Task: In the Contact  Madison_Walker@Protonmail.com, schedule and save the meeting with title: 'Product Demo and Service Presentation', Select date: '14 August, 2023', select start time: 10:00:AM. Add location on call (718) 987-6565 with meeting description: For further discussion on products, kindly join the meeting.. Logged in from softage.6@softage.net
Action: Mouse moved to (116, 81)
Screenshot: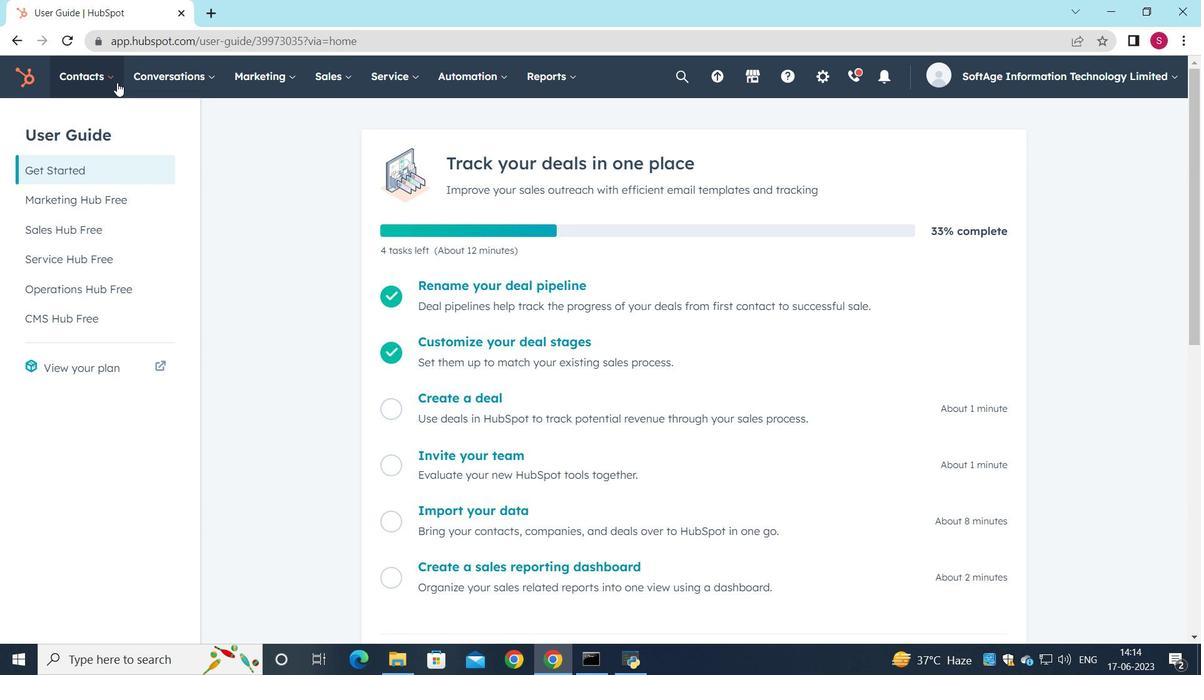 
Action: Mouse pressed left at (116, 81)
Screenshot: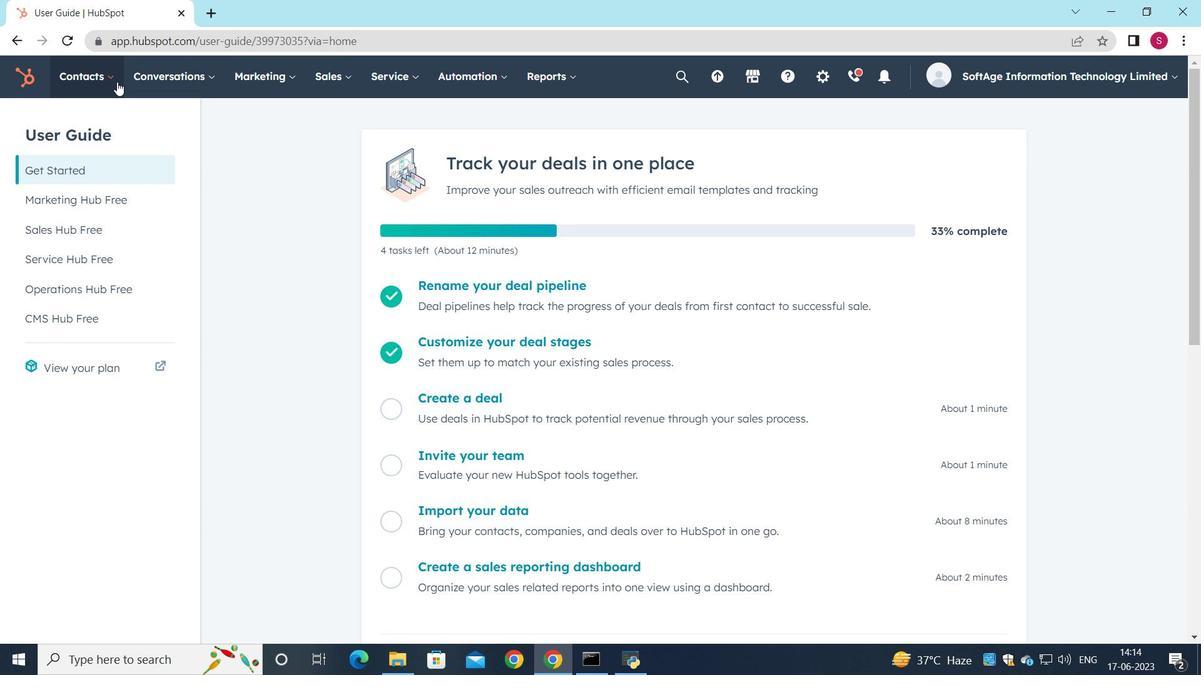 
Action: Mouse moved to (122, 131)
Screenshot: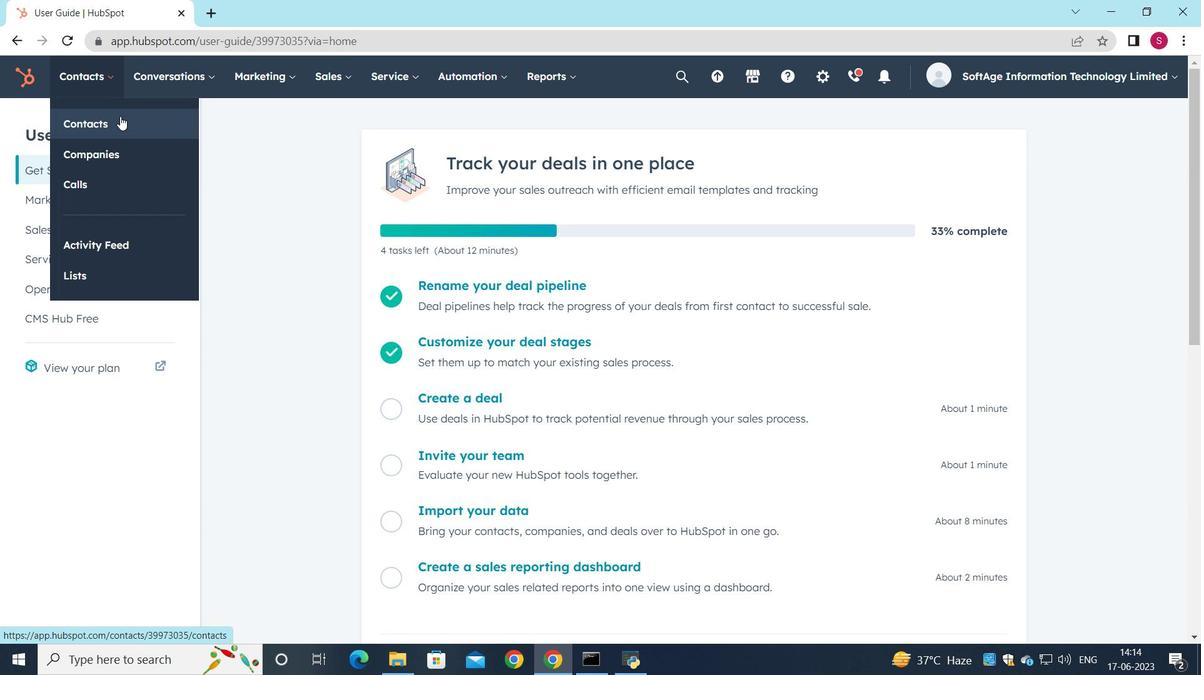 
Action: Mouse pressed left at (122, 131)
Screenshot: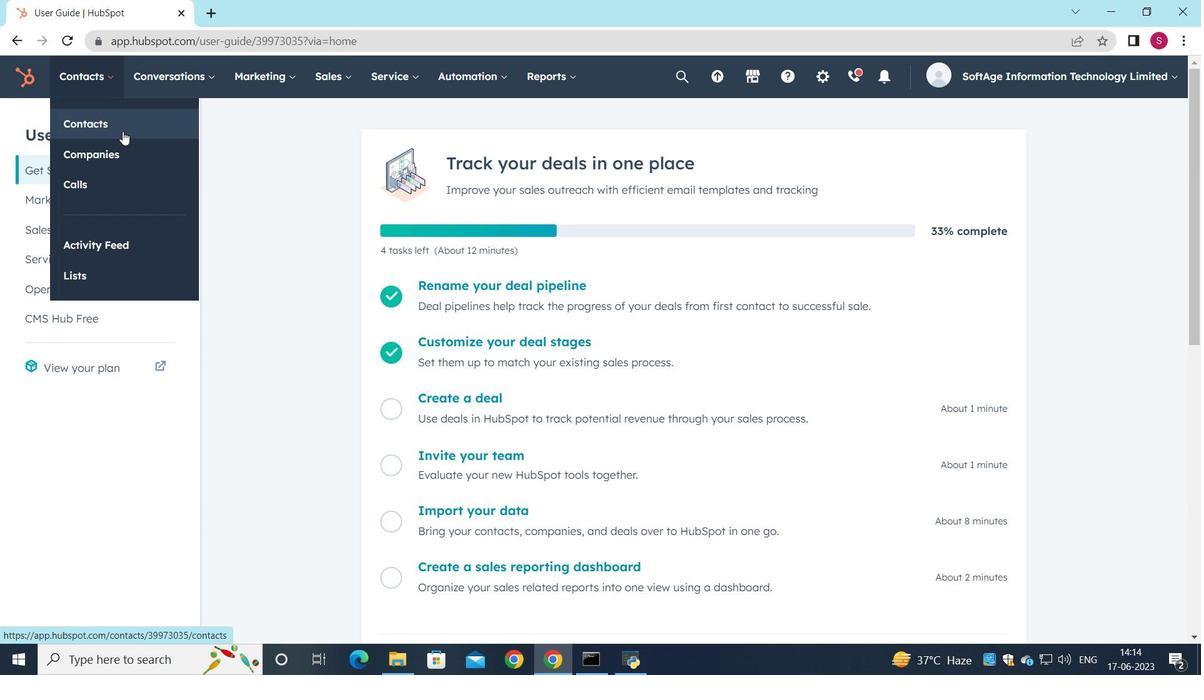 
Action: Mouse moved to (165, 250)
Screenshot: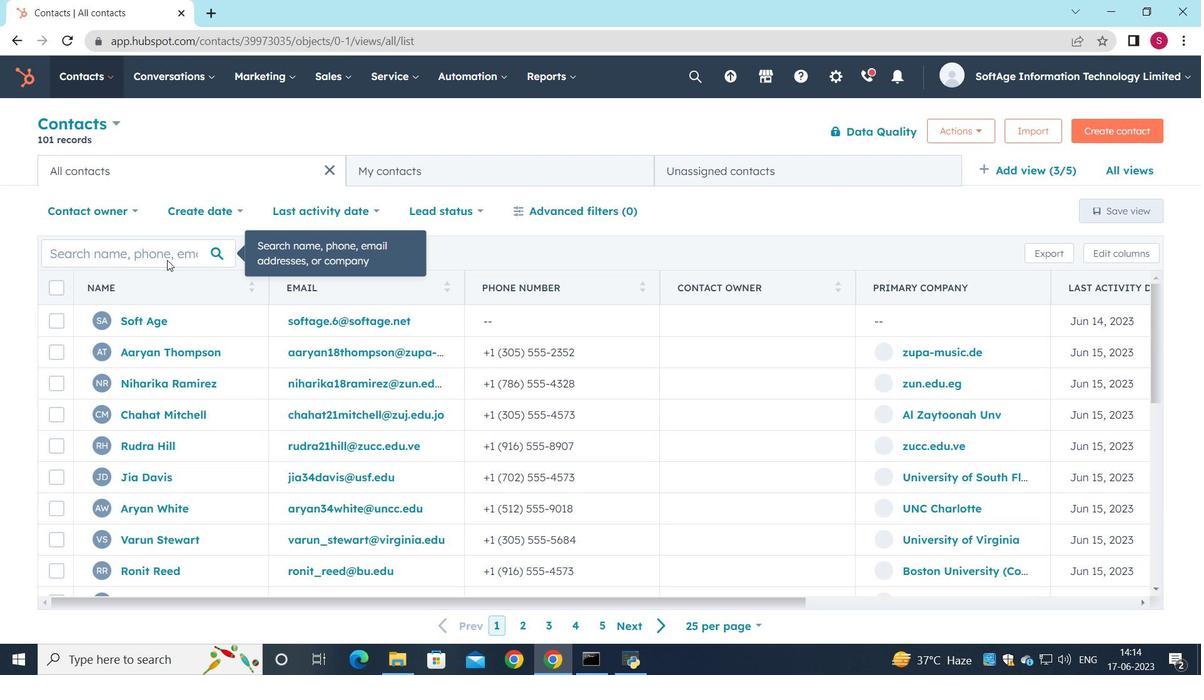 
Action: Mouse pressed left at (165, 250)
Screenshot: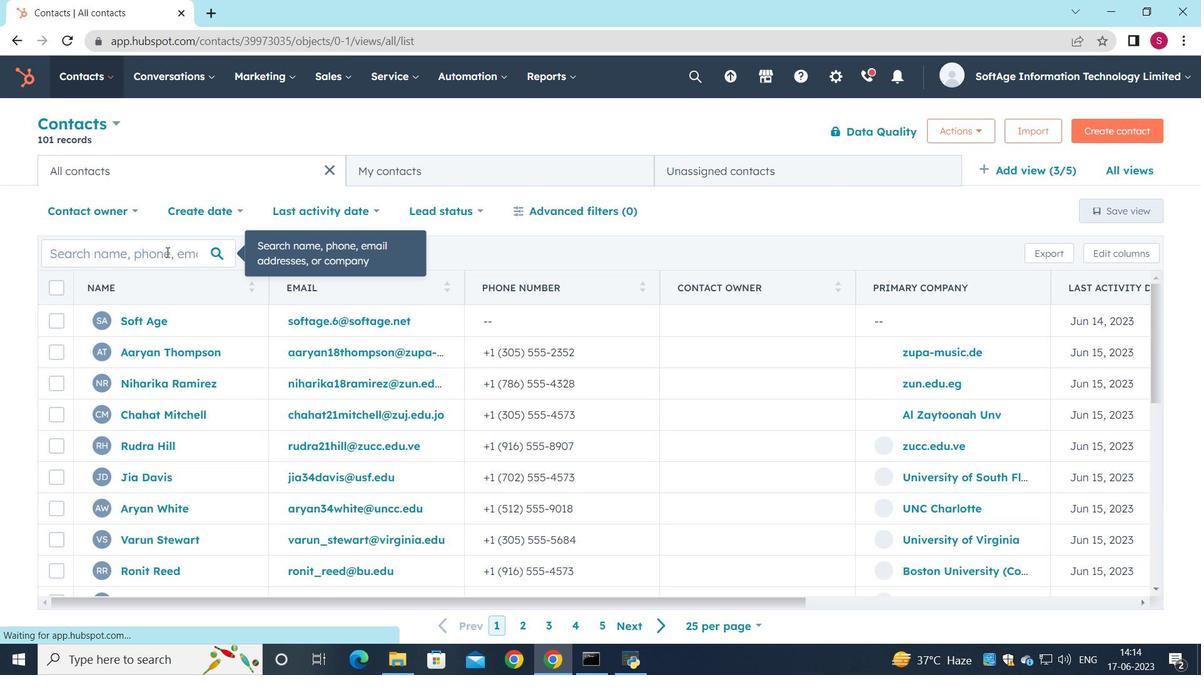 
Action: Key pressed <Key.shift_r>Madison<Key.shift>_<Key.shift>Walker<Key.shift>@<Key.shift>Protonmail.com
Screenshot: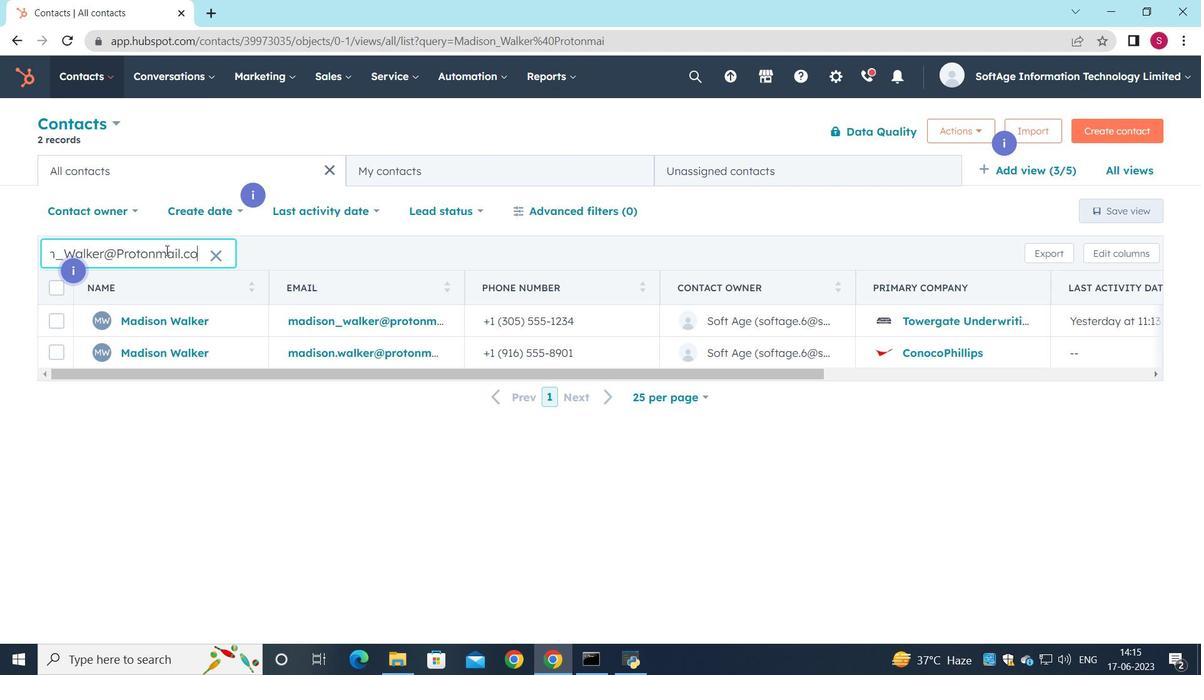 
Action: Mouse moved to (168, 320)
Screenshot: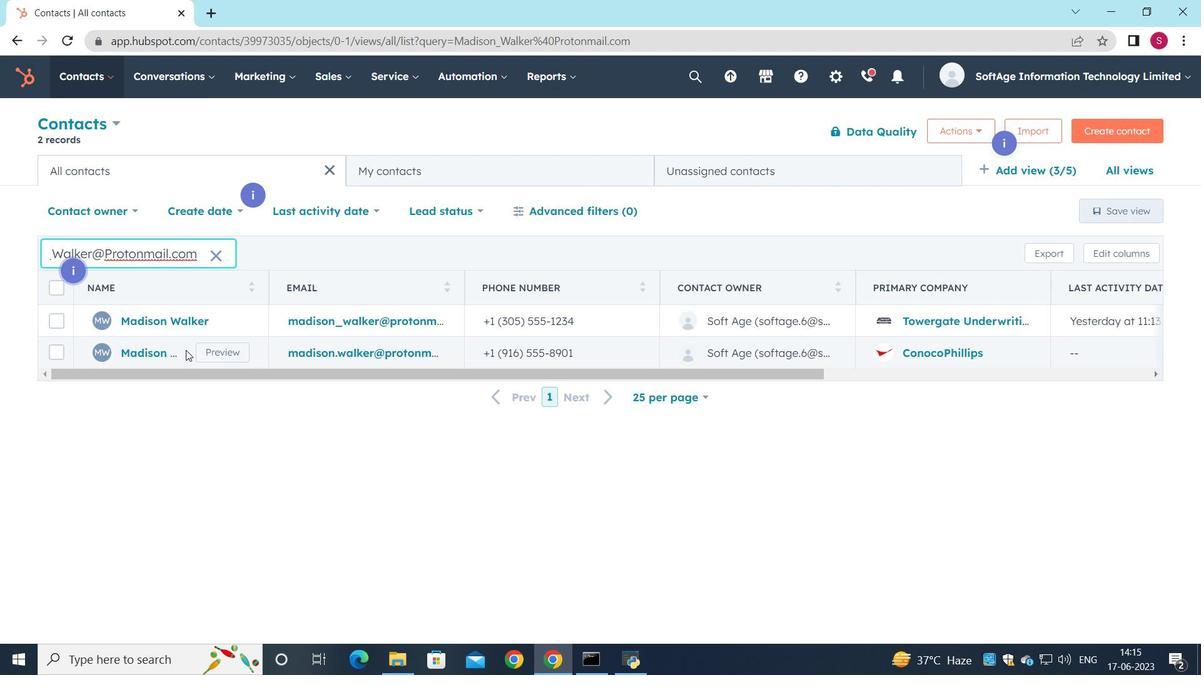
Action: Mouse pressed left at (168, 320)
Screenshot: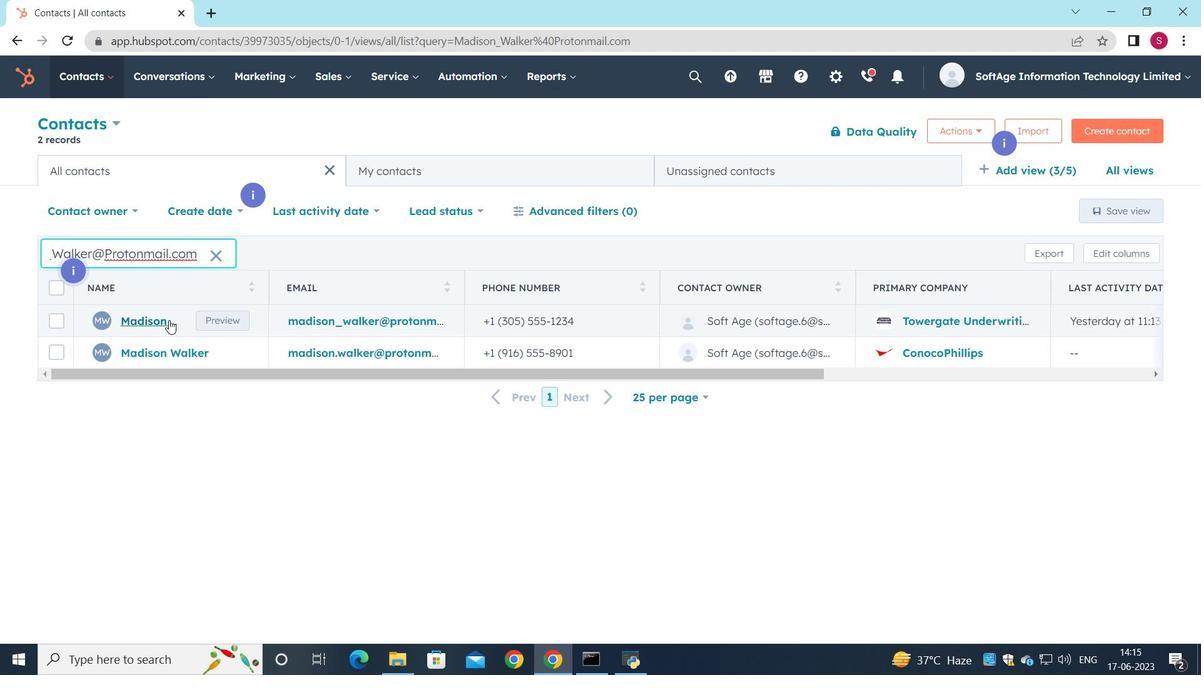 
Action: Mouse moved to (200, 262)
Screenshot: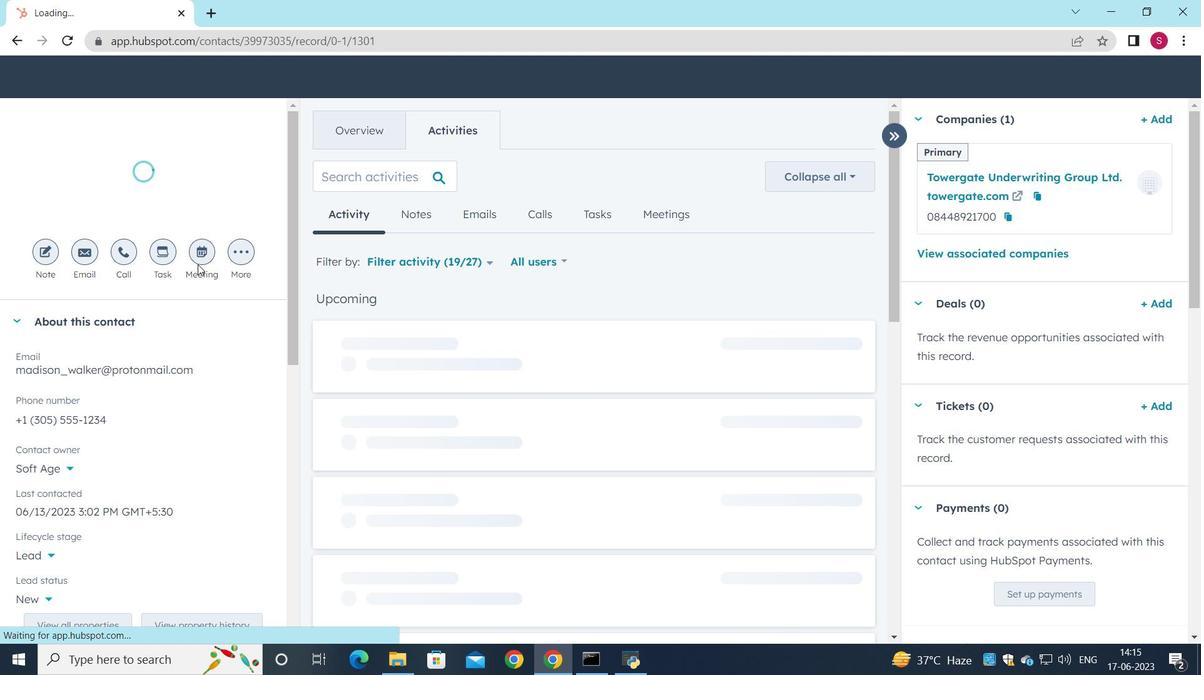 
Action: Mouse pressed left at (200, 262)
Screenshot: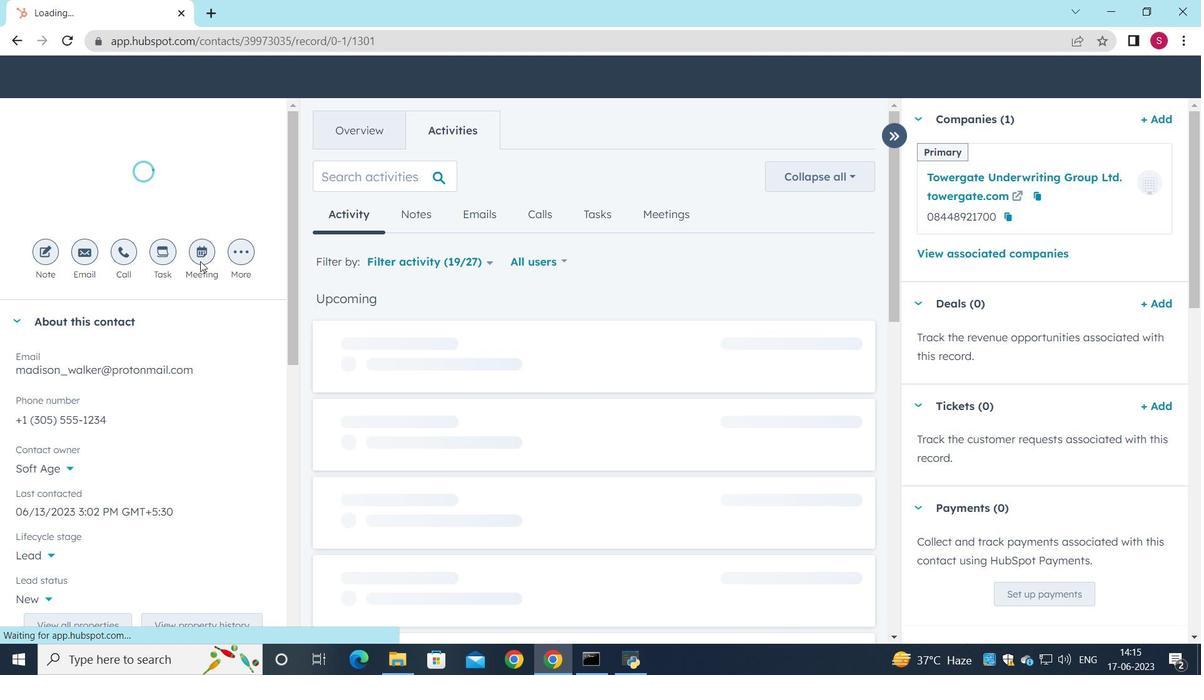 
Action: Mouse moved to (200, 288)
Screenshot: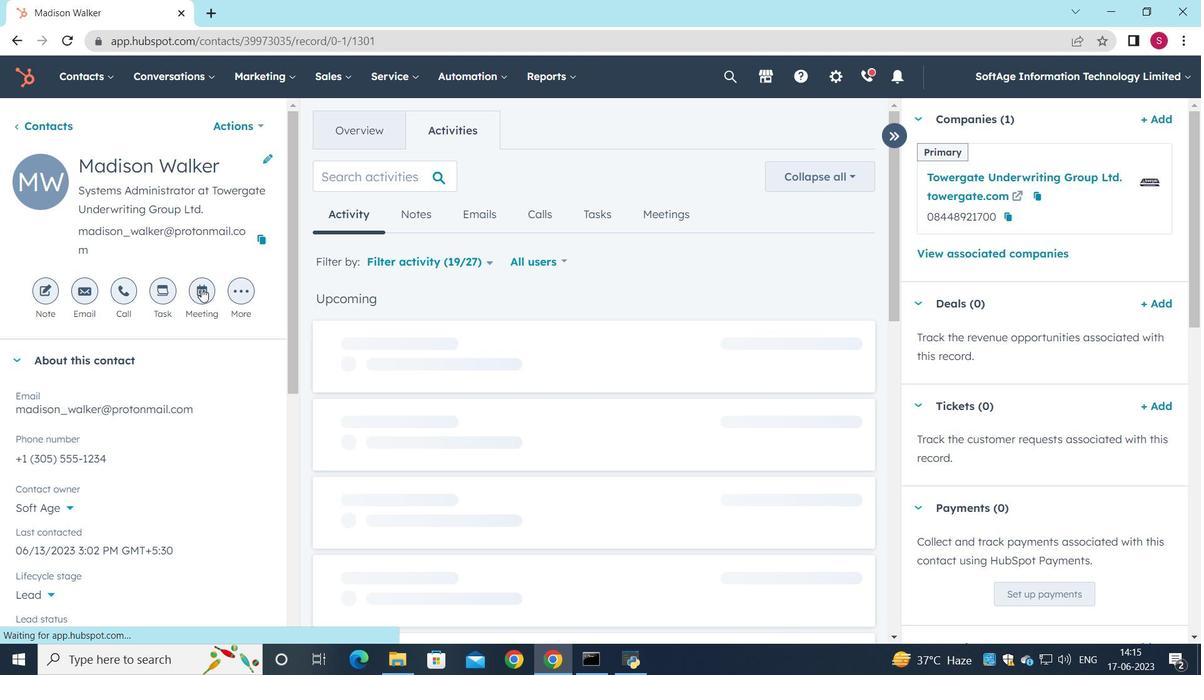 
Action: Mouse pressed left at (200, 288)
Screenshot: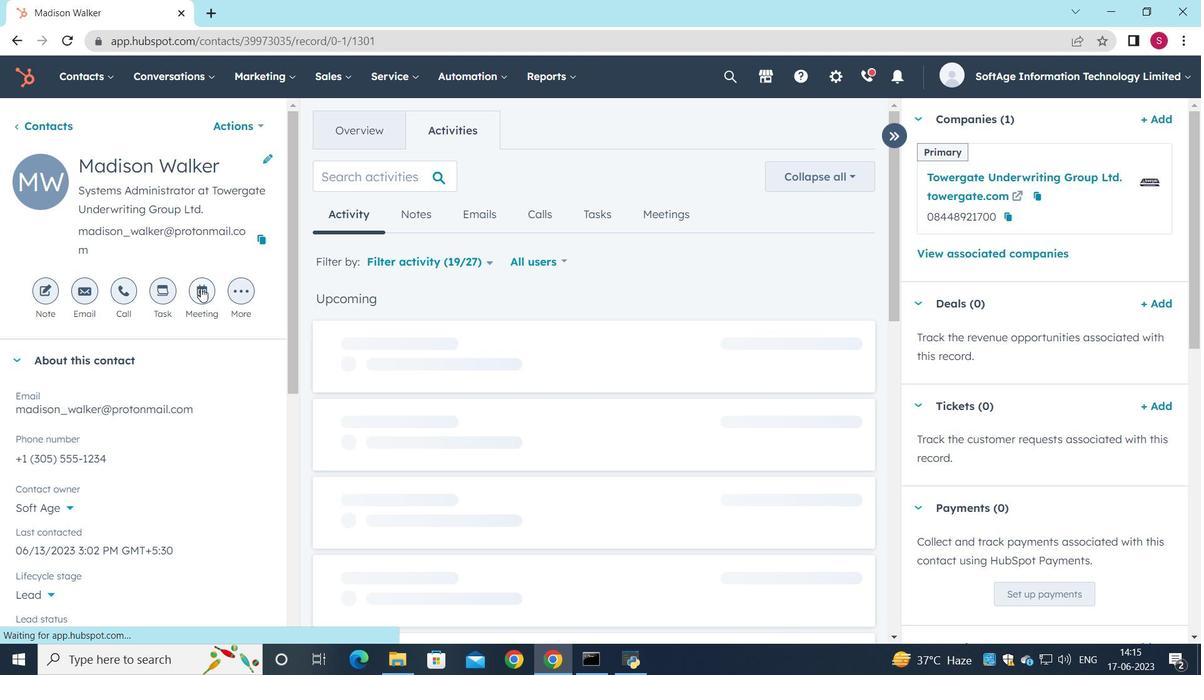 
Action: Mouse moved to (160, 255)
Screenshot: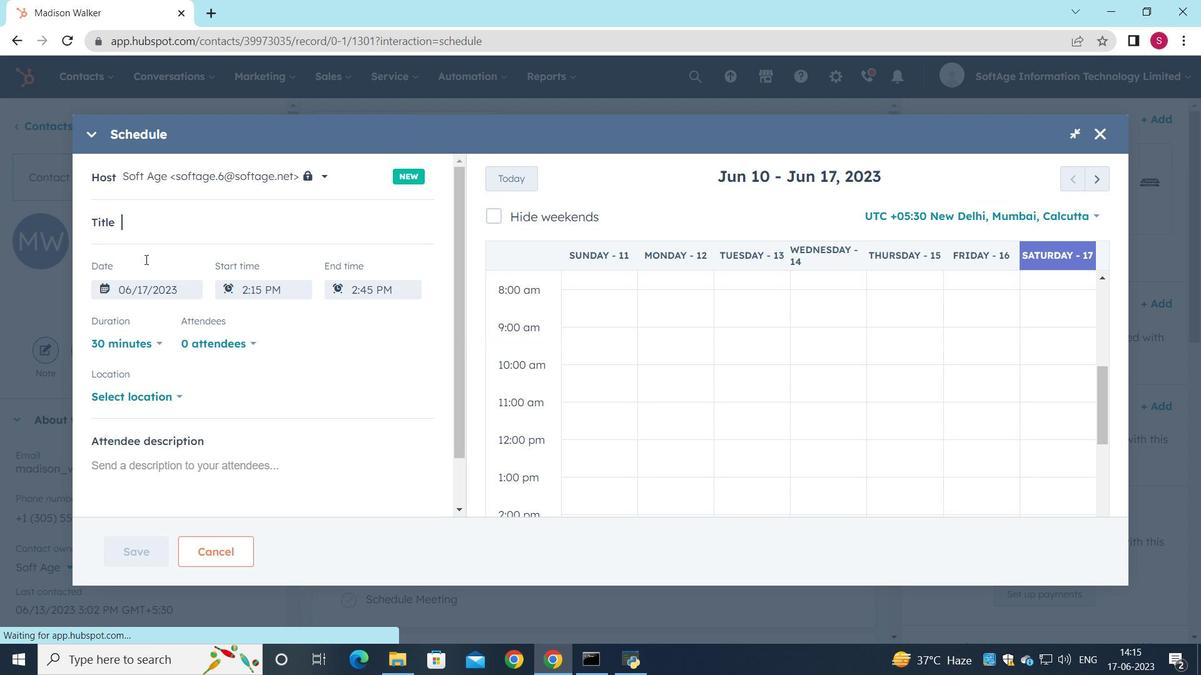 
Action: Key pressed <Key.shift>Product<Key.space><Key.shift>Demo<Key.space>and<Key.space>se<Key.backspace><Key.backspace><Key.shift>Service<Key.space><Key.shift>presentation
Screenshot: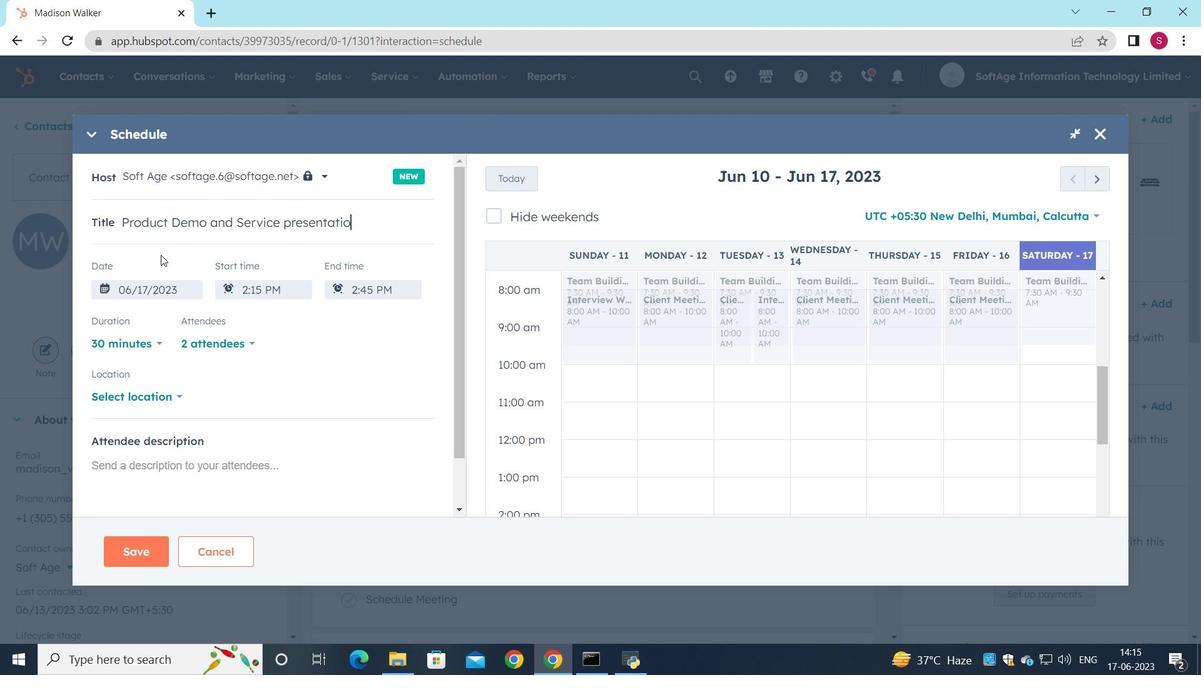 
Action: Mouse moved to (1092, 177)
Screenshot: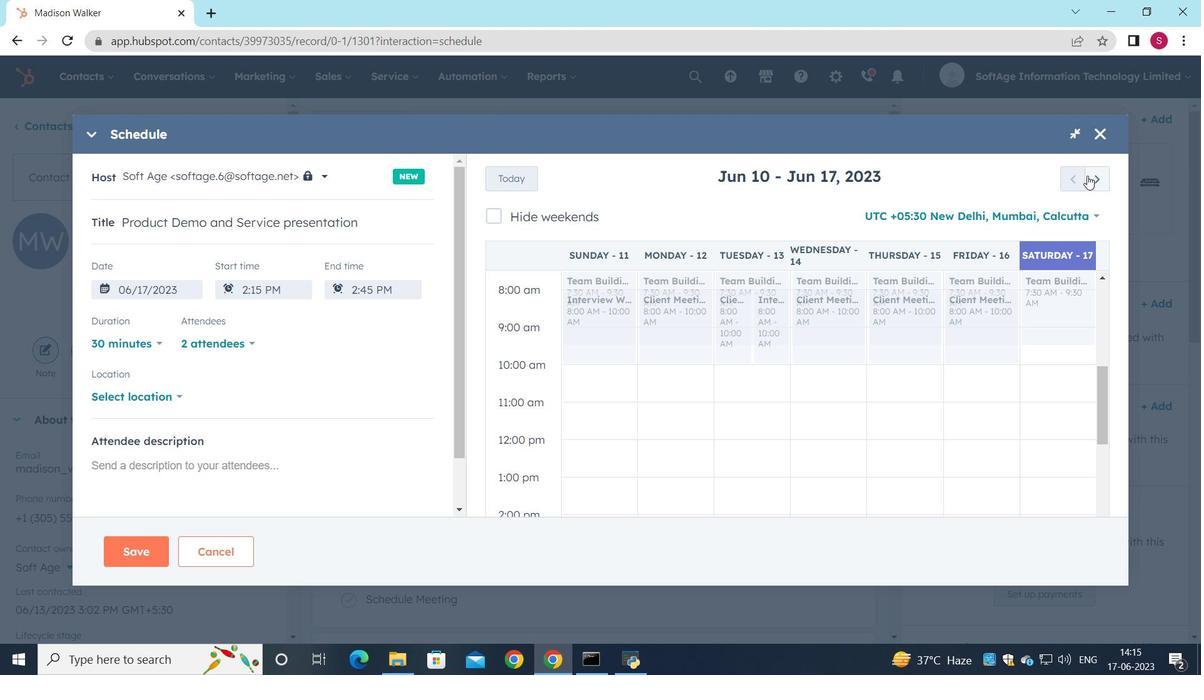 
Action: Mouse pressed left at (1092, 177)
Screenshot: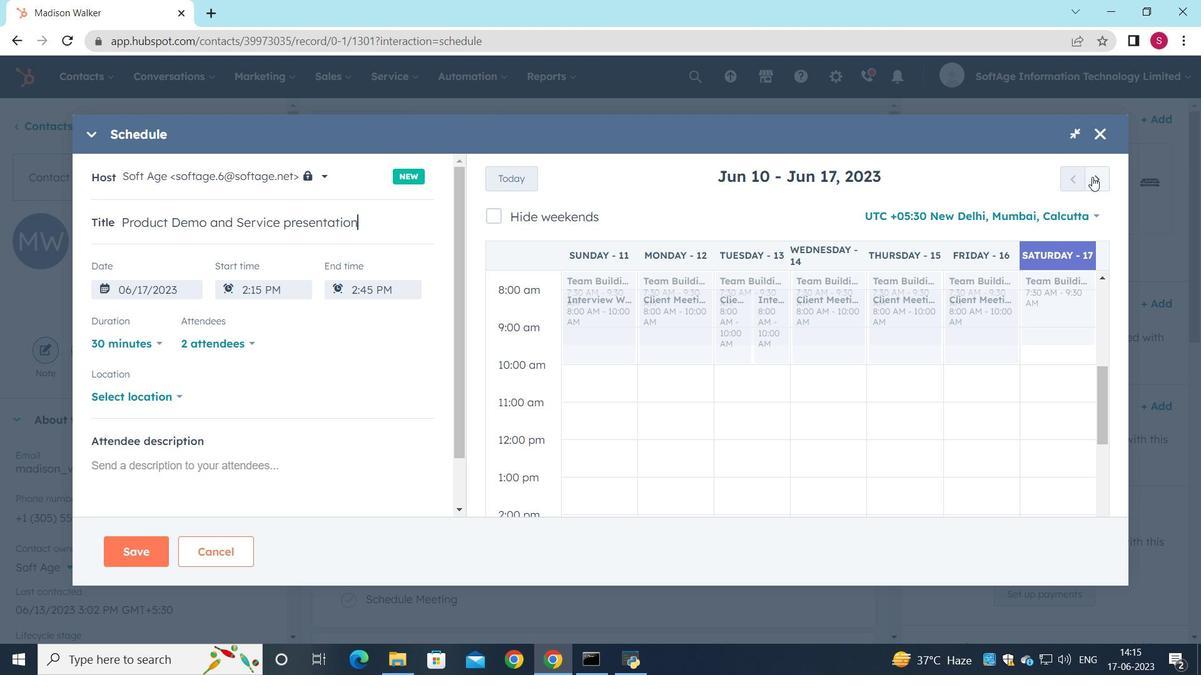 
Action: Mouse pressed left at (1092, 177)
Screenshot: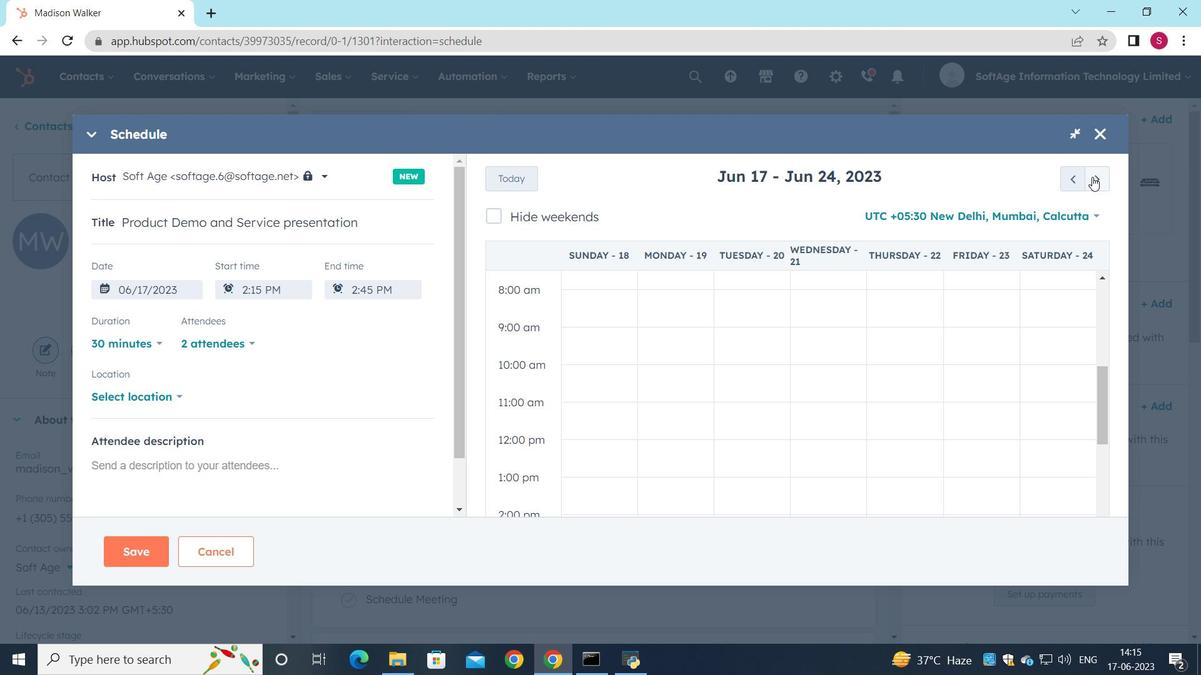 
Action: Mouse pressed left at (1092, 177)
Screenshot: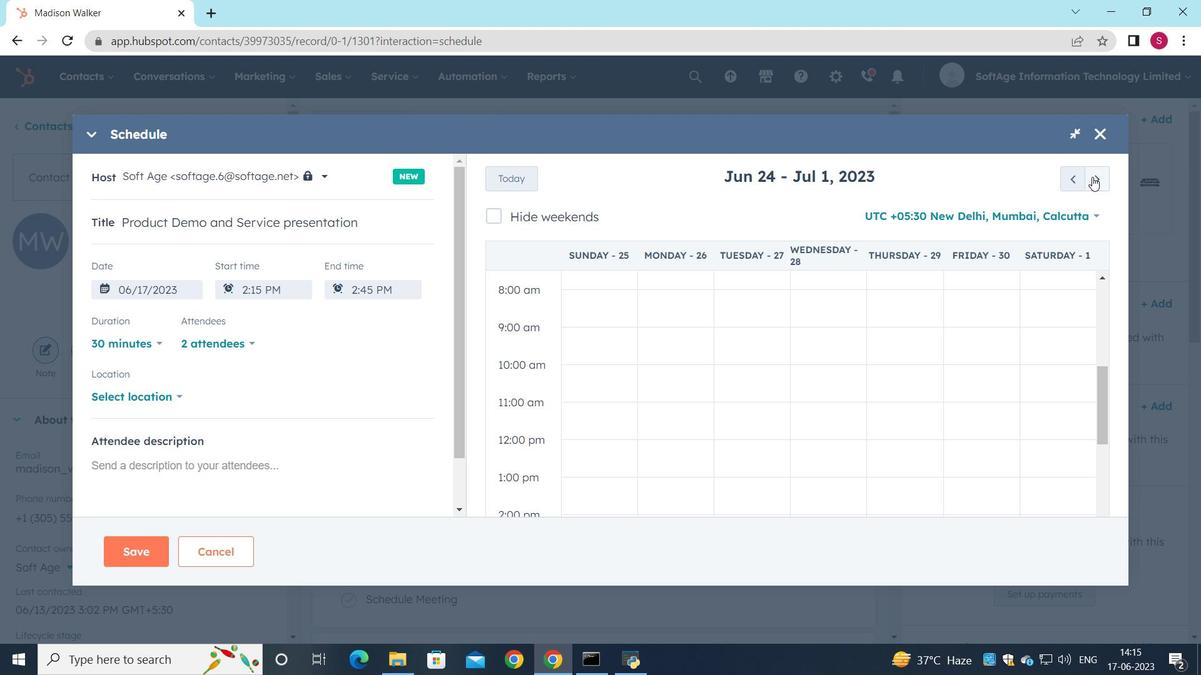 
Action: Mouse pressed left at (1092, 177)
Screenshot: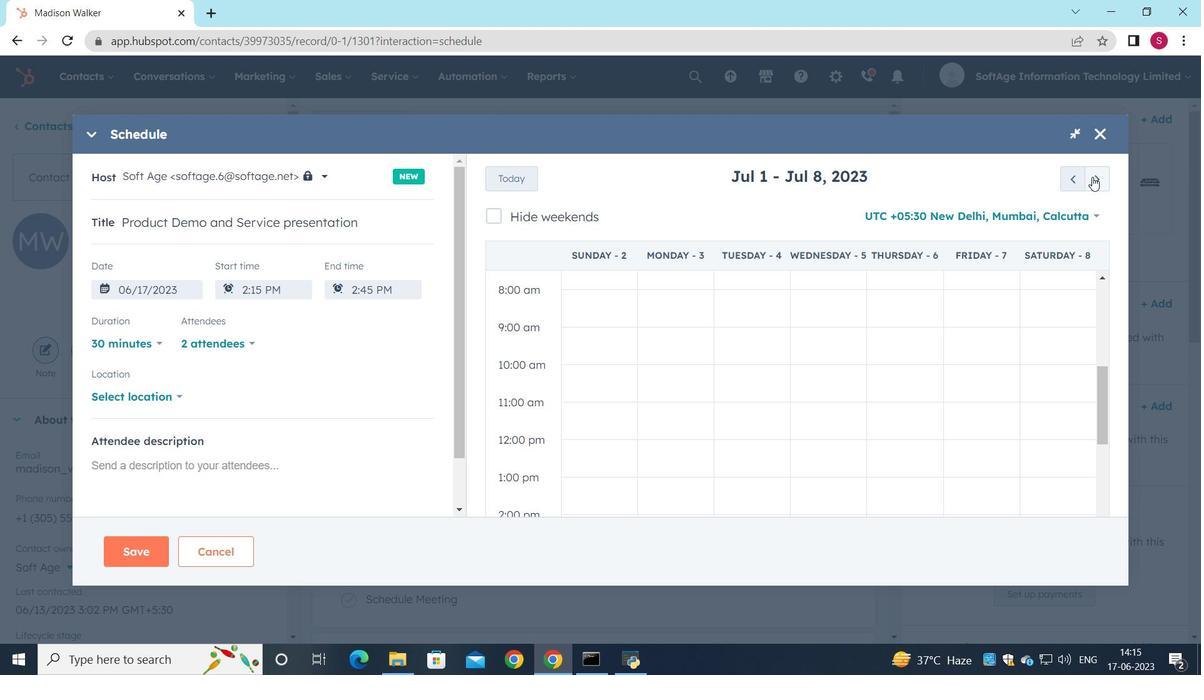 
Action: Mouse pressed left at (1092, 177)
Screenshot: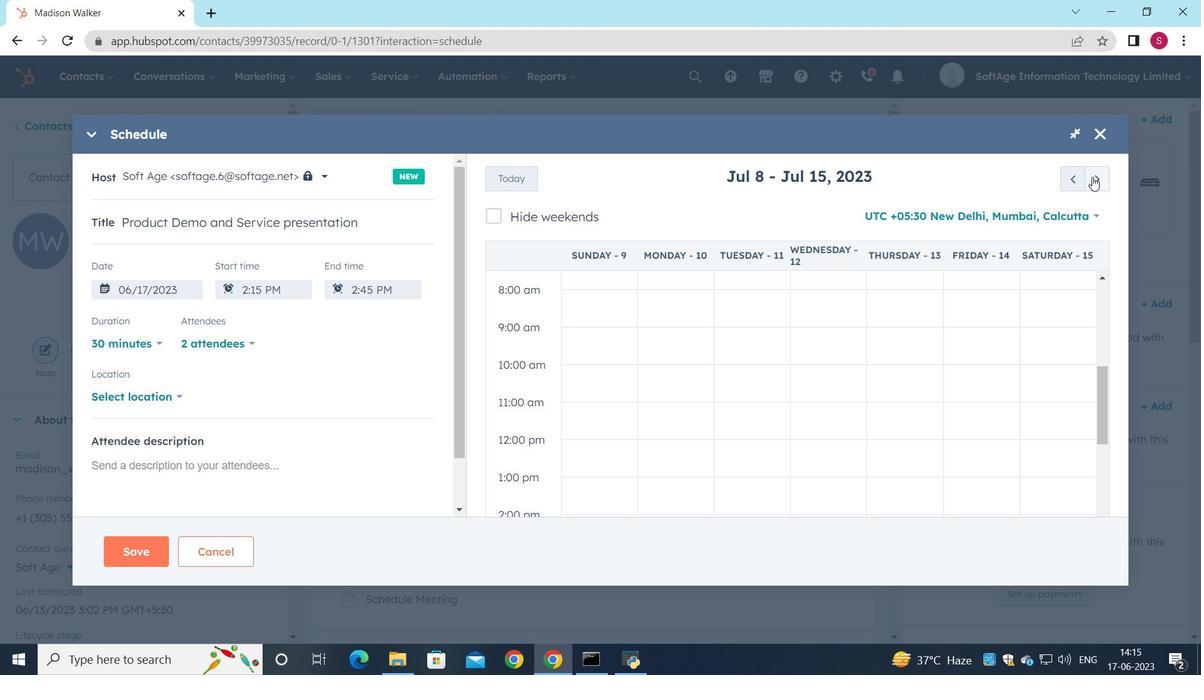 
Action: Mouse pressed left at (1092, 177)
Screenshot: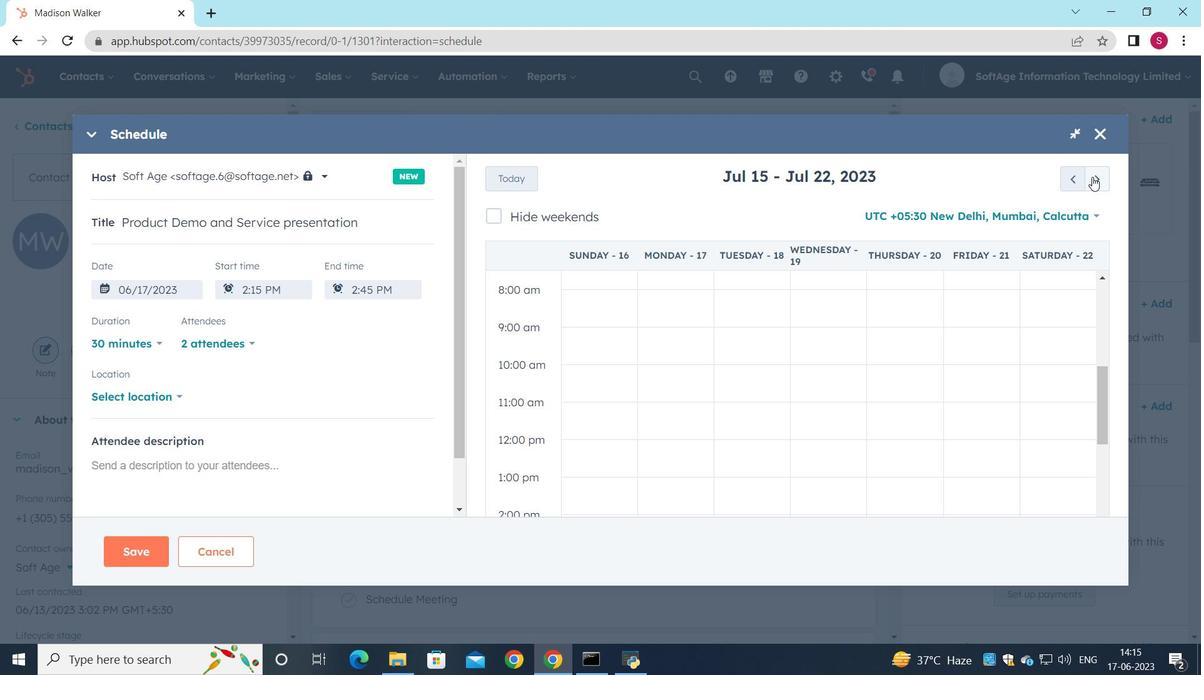 
Action: Mouse pressed left at (1092, 177)
Screenshot: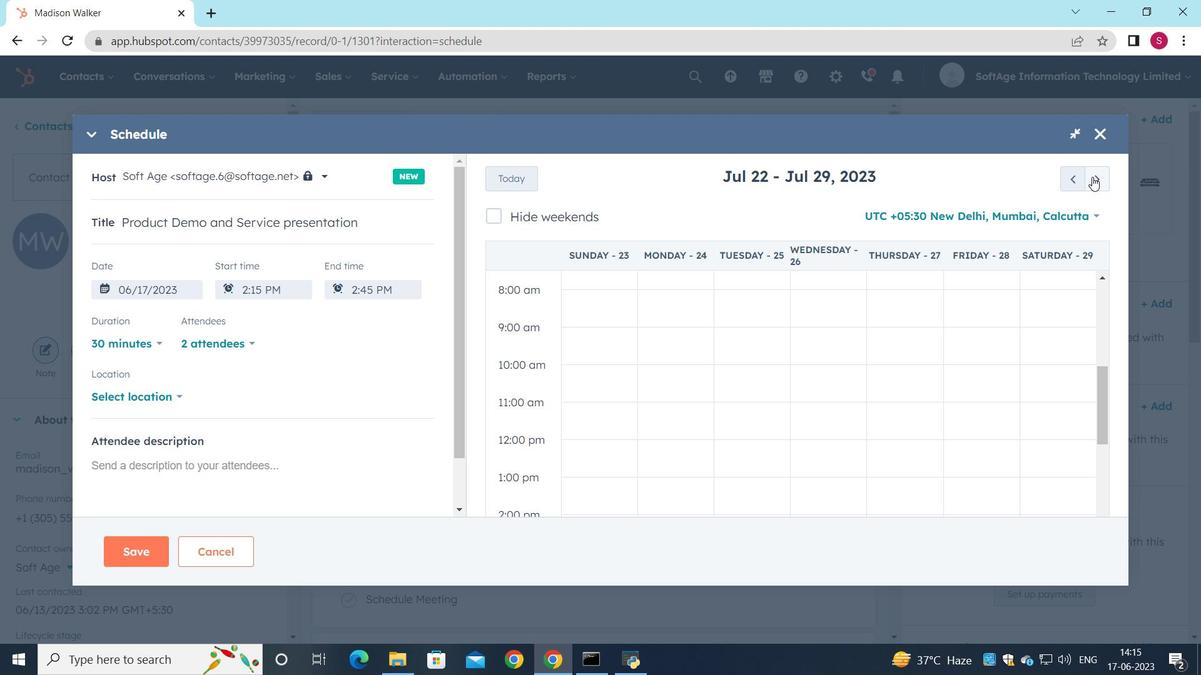 
Action: Mouse pressed left at (1092, 177)
Screenshot: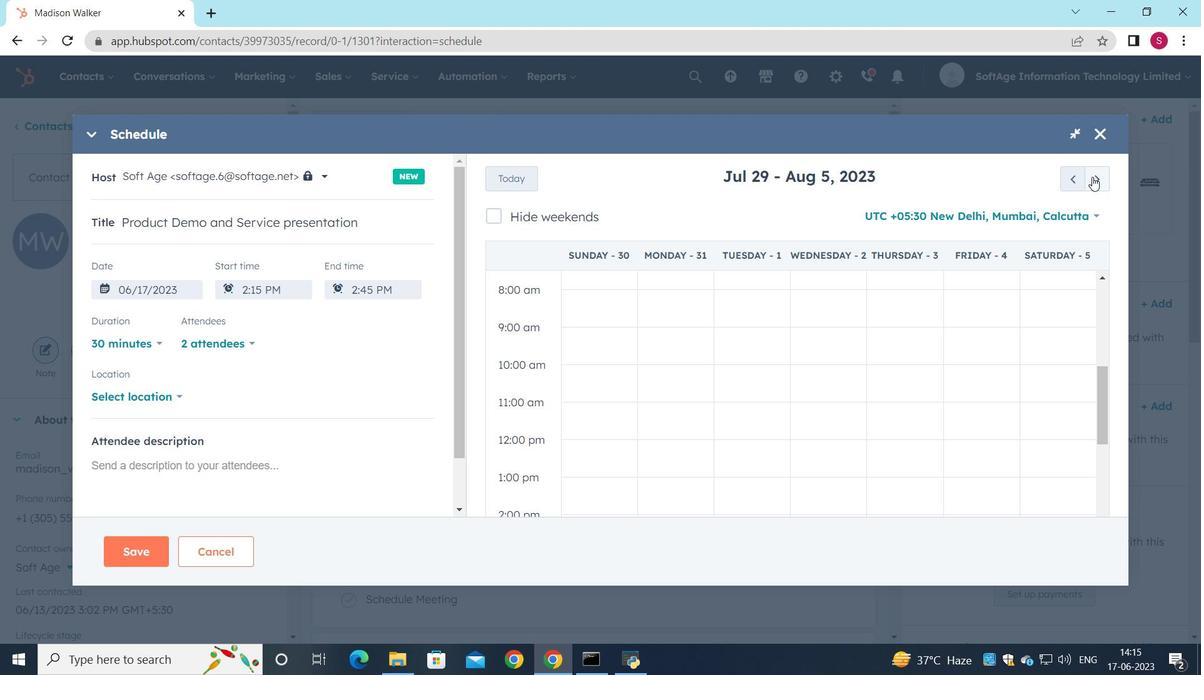 
Action: Mouse pressed left at (1092, 177)
Screenshot: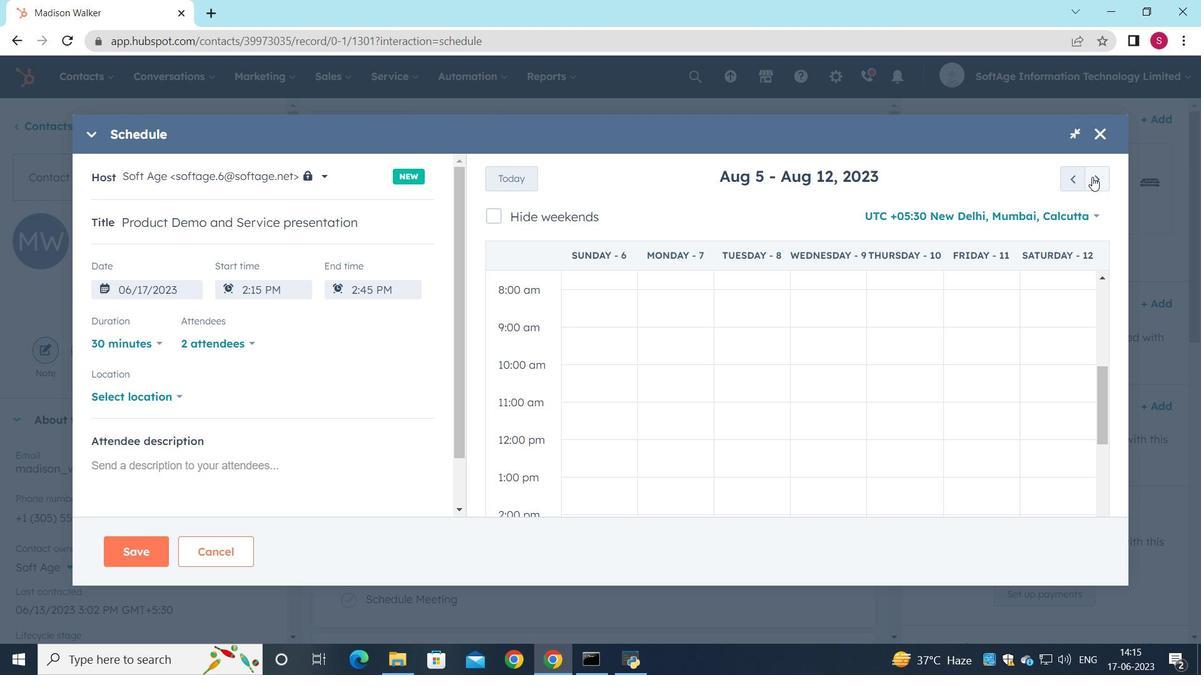 
Action: Mouse moved to (687, 365)
Screenshot: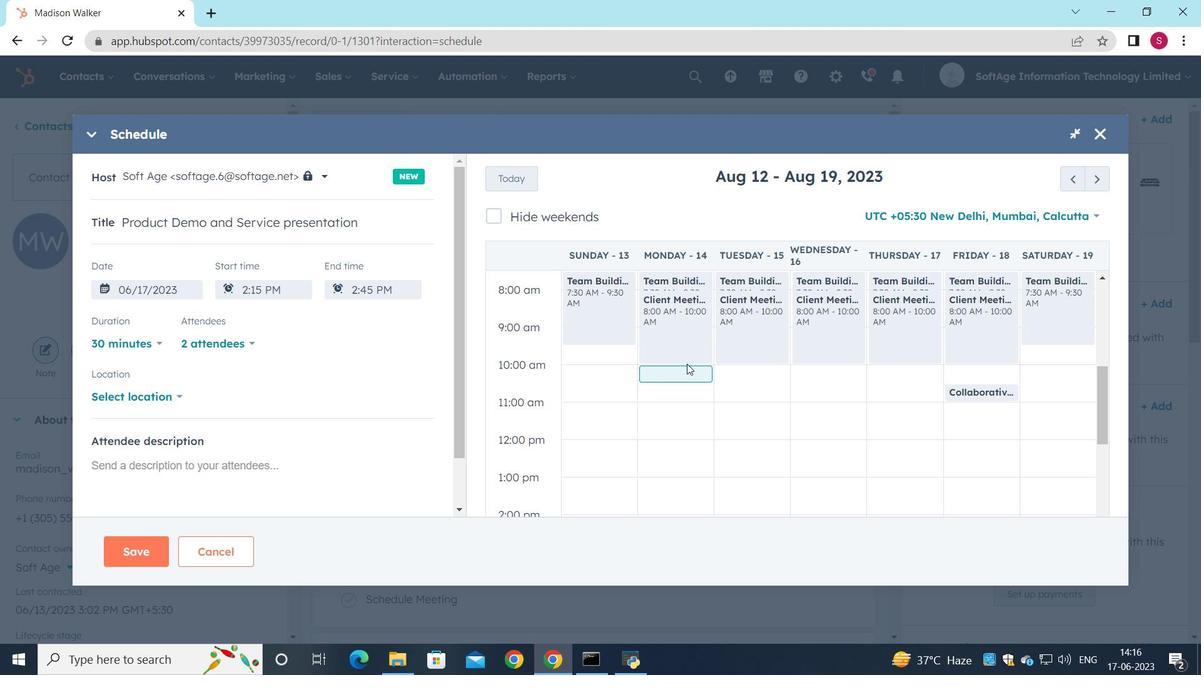 
Action: Mouse pressed left at (687, 365)
Screenshot: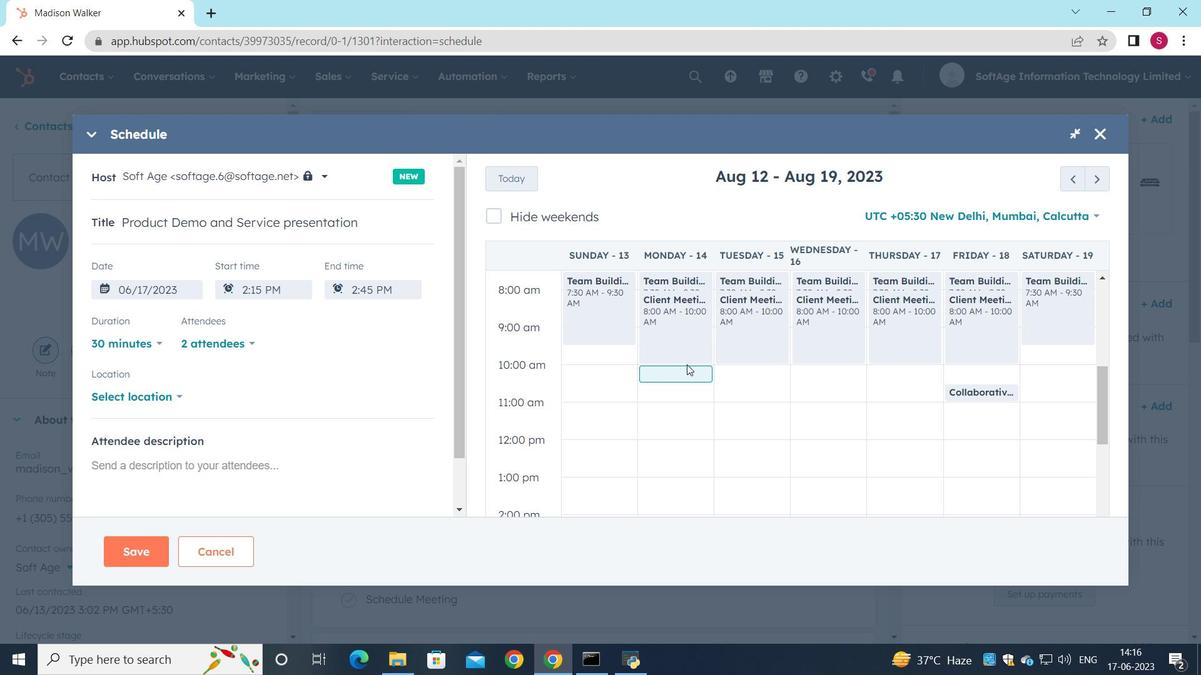
Action: Mouse moved to (166, 392)
Screenshot: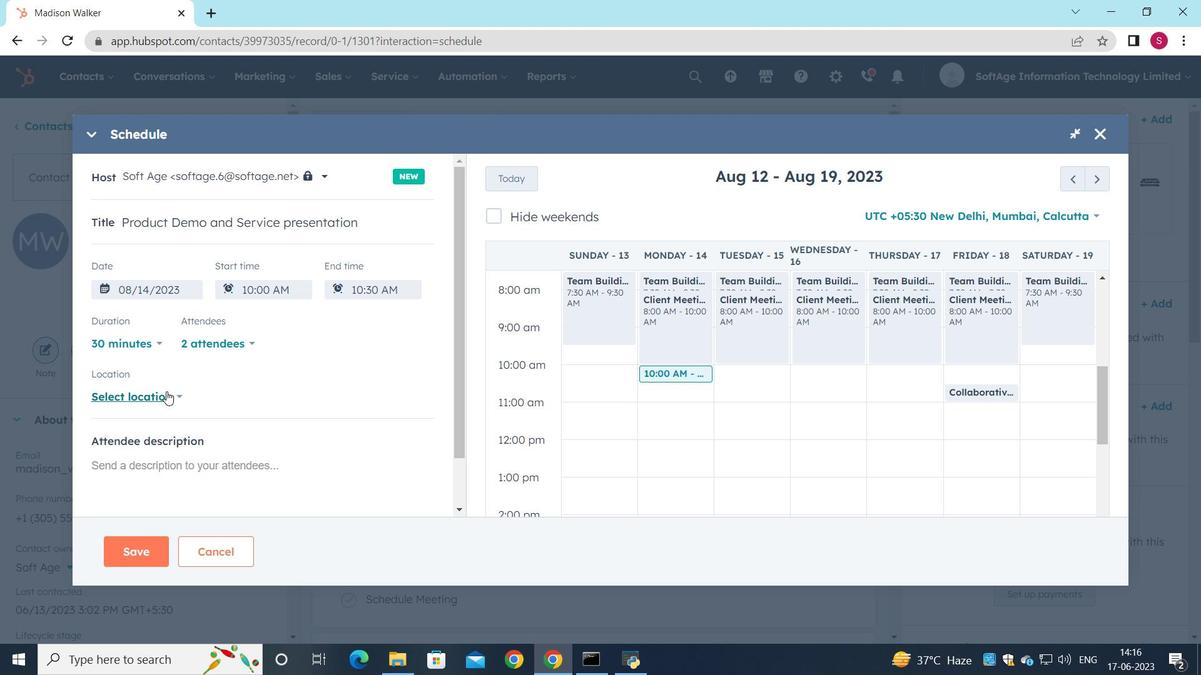 
Action: Mouse pressed left at (166, 392)
Screenshot: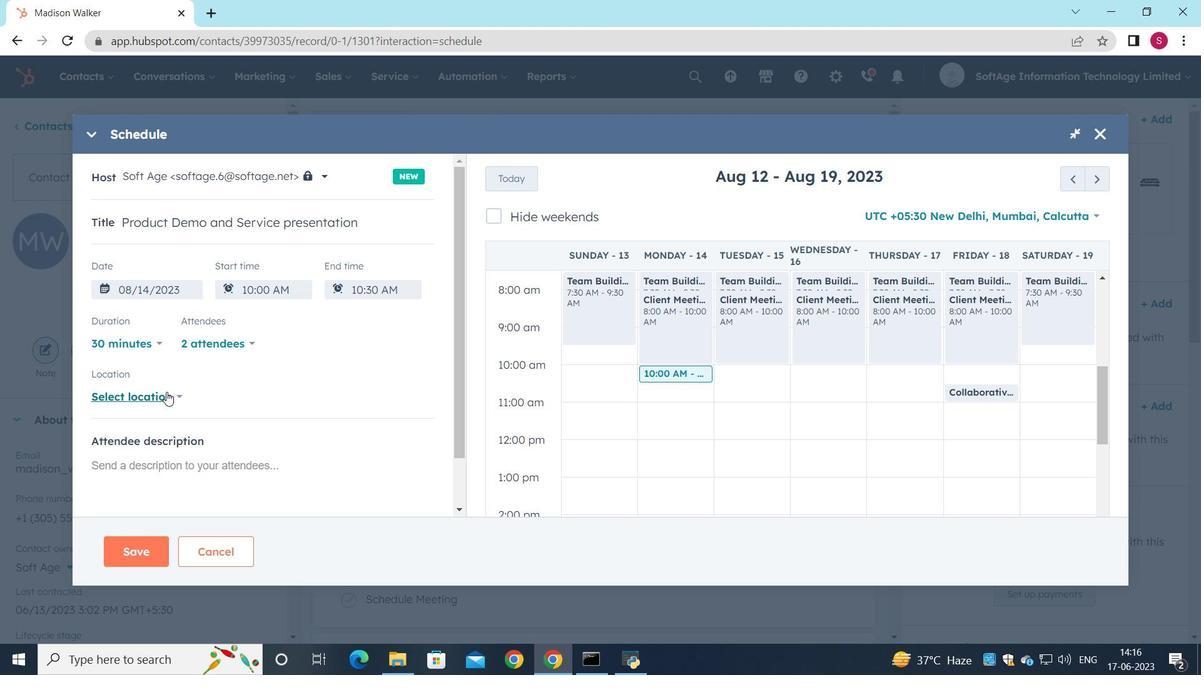 
Action: Mouse moved to (279, 342)
Screenshot: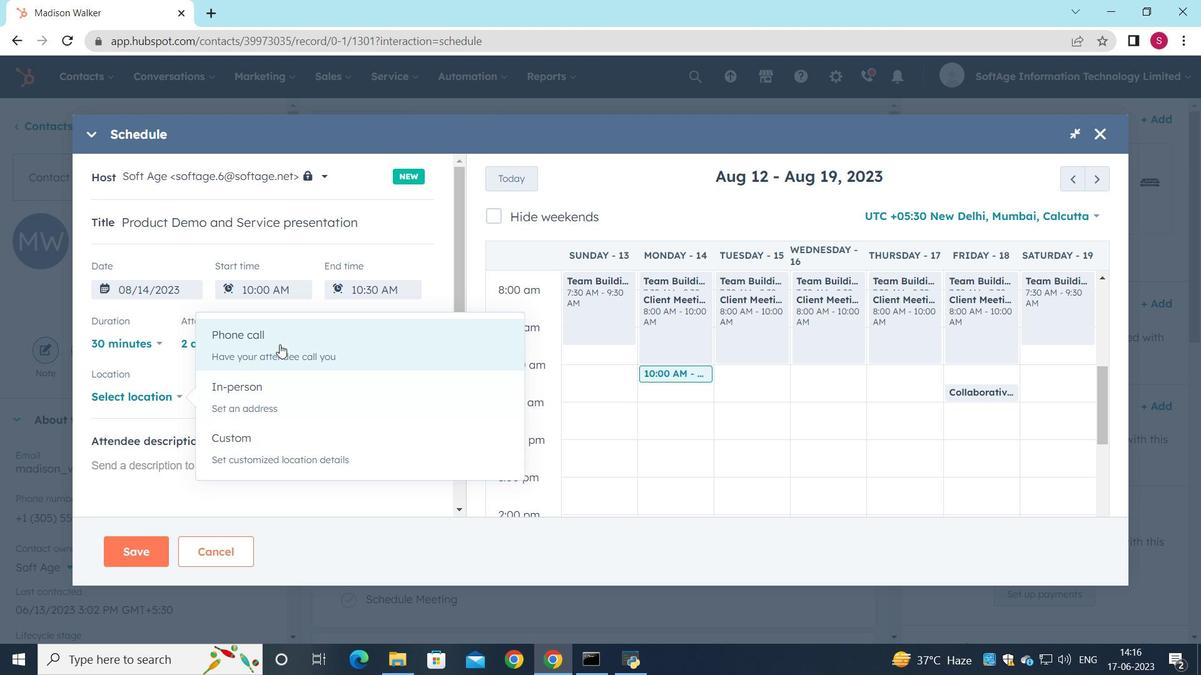 
Action: Mouse pressed left at (279, 342)
Screenshot: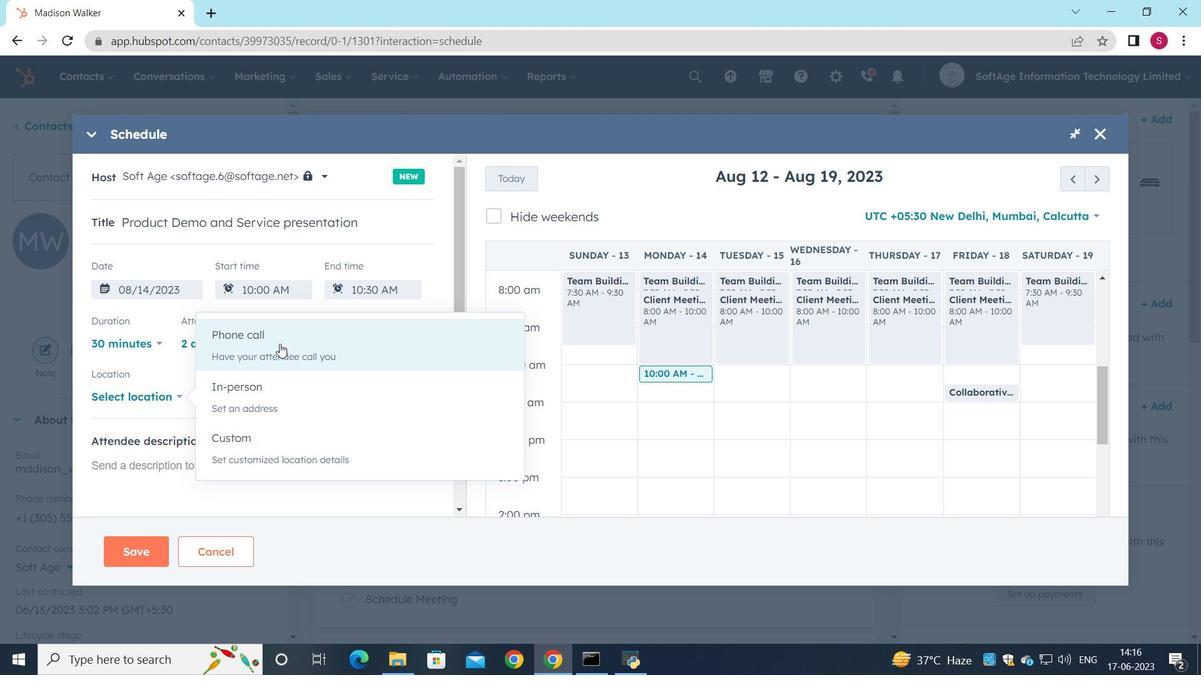 
Action: Mouse moved to (212, 386)
Screenshot: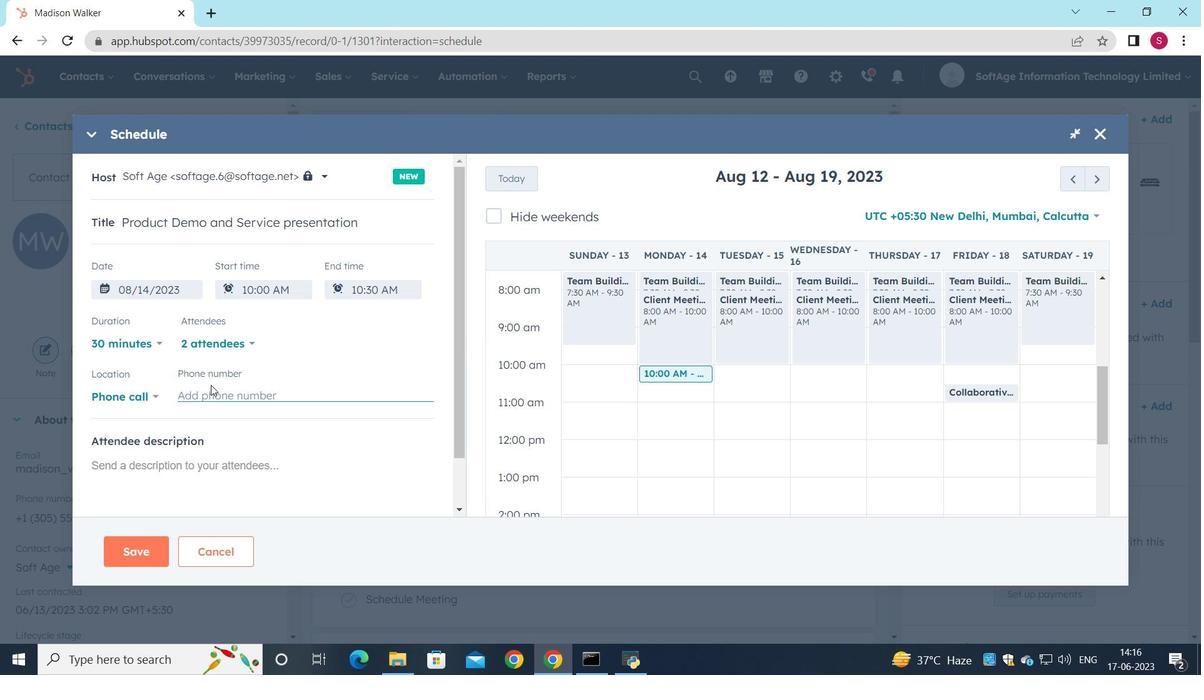 
Action: Mouse pressed left at (212, 386)
Screenshot: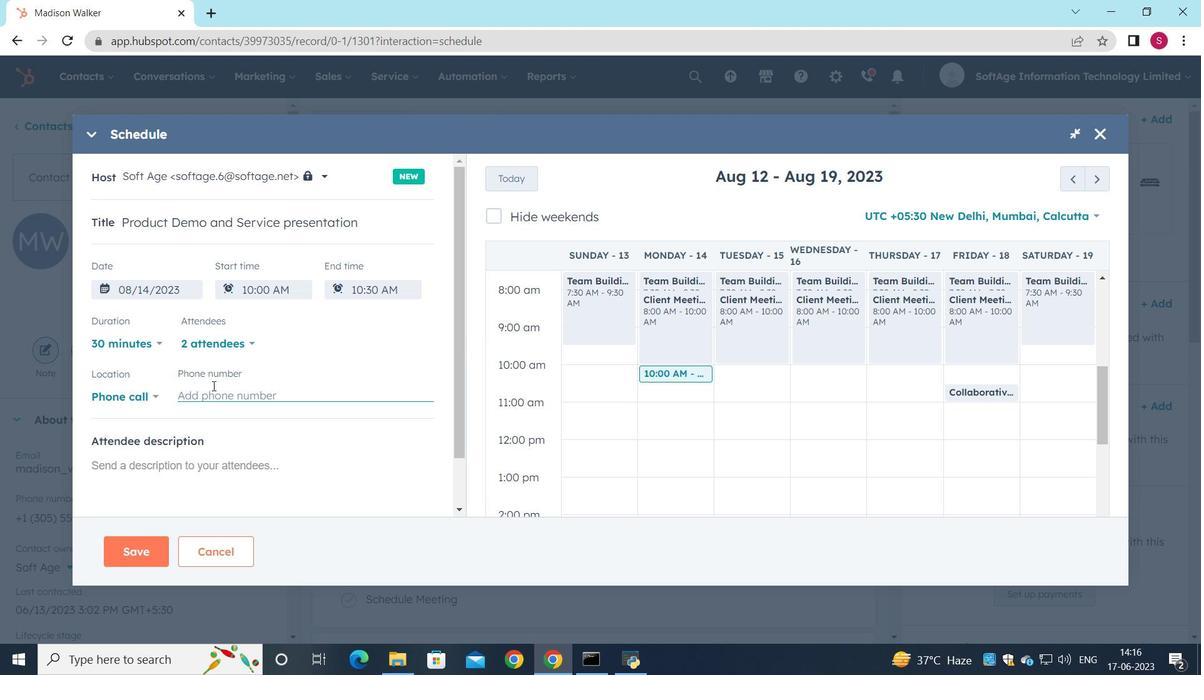 
Action: Key pressed <Key.shift_r>(718<Key.shift_r>)<Key.space>987-6565
Screenshot: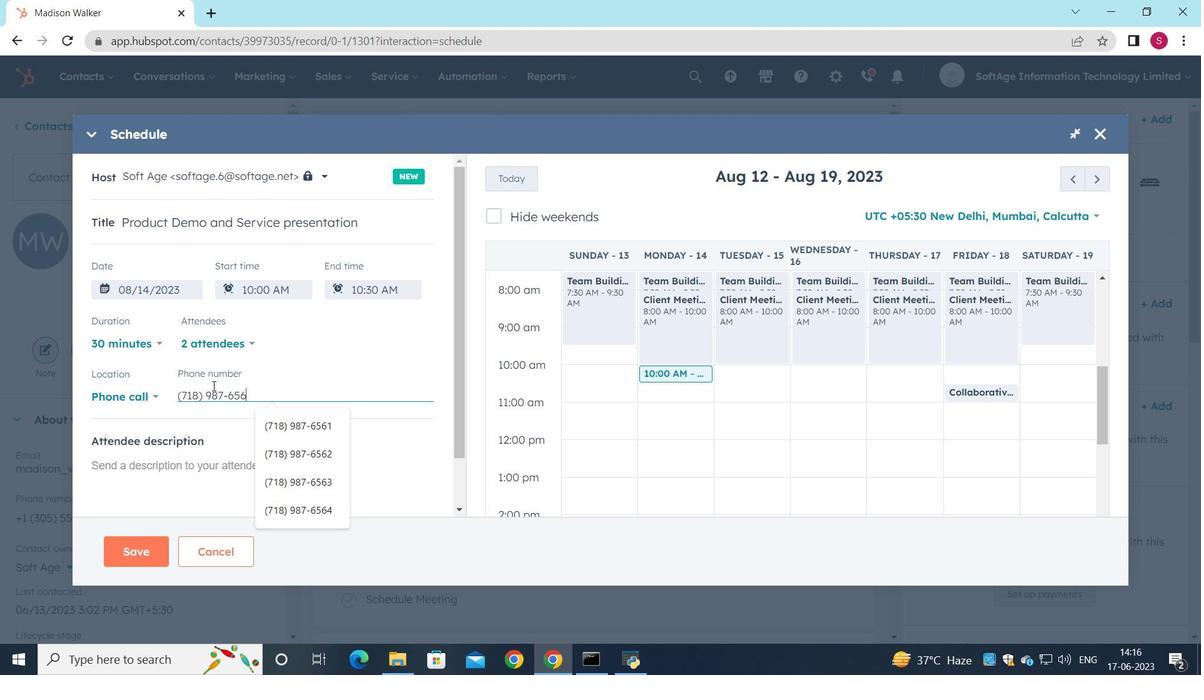 
Action: Mouse moved to (177, 457)
Screenshot: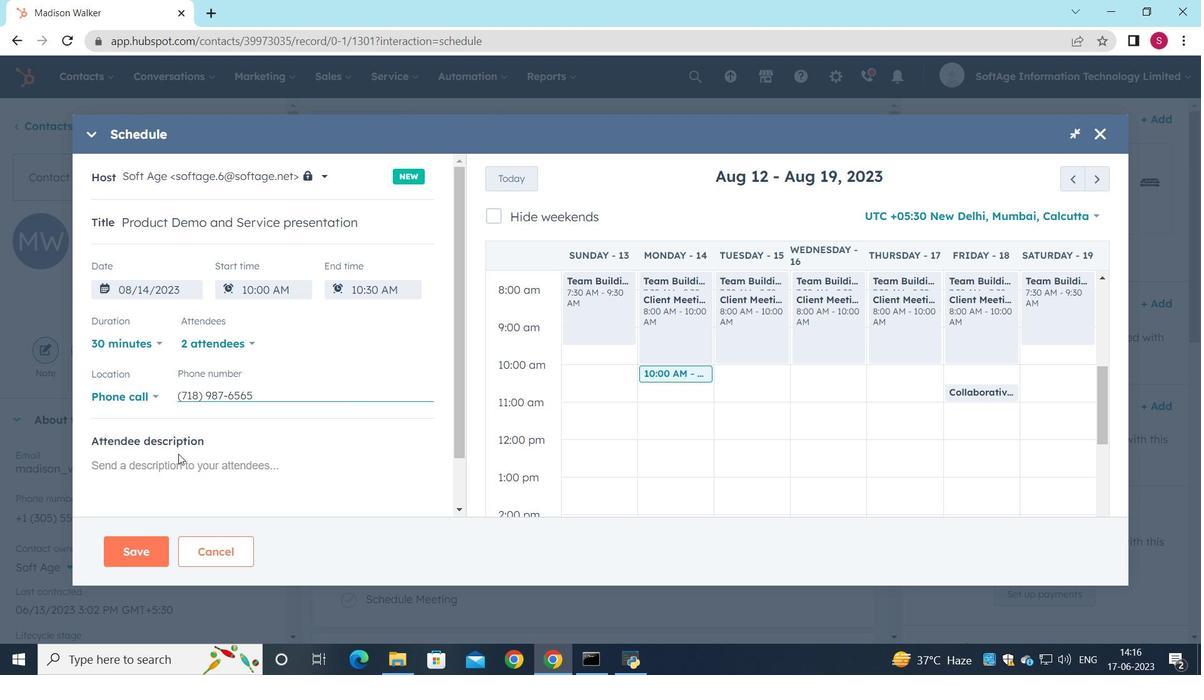 
Action: Mouse pressed left at (177, 457)
Screenshot: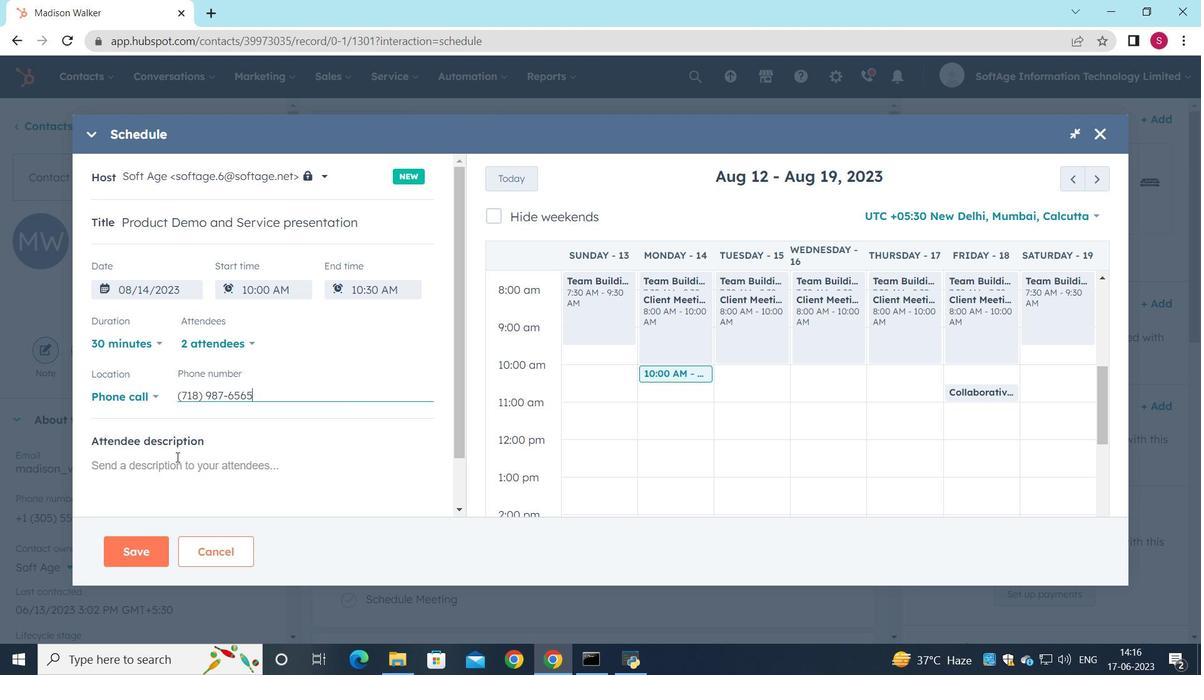 
Action: Key pressed <Key.shift>For<Key.space>further<Key.space>discussion<Key.space>on<Key.space>products,kindly<Key.space>join<Key.space>the<Key.space>meeting.
Screenshot: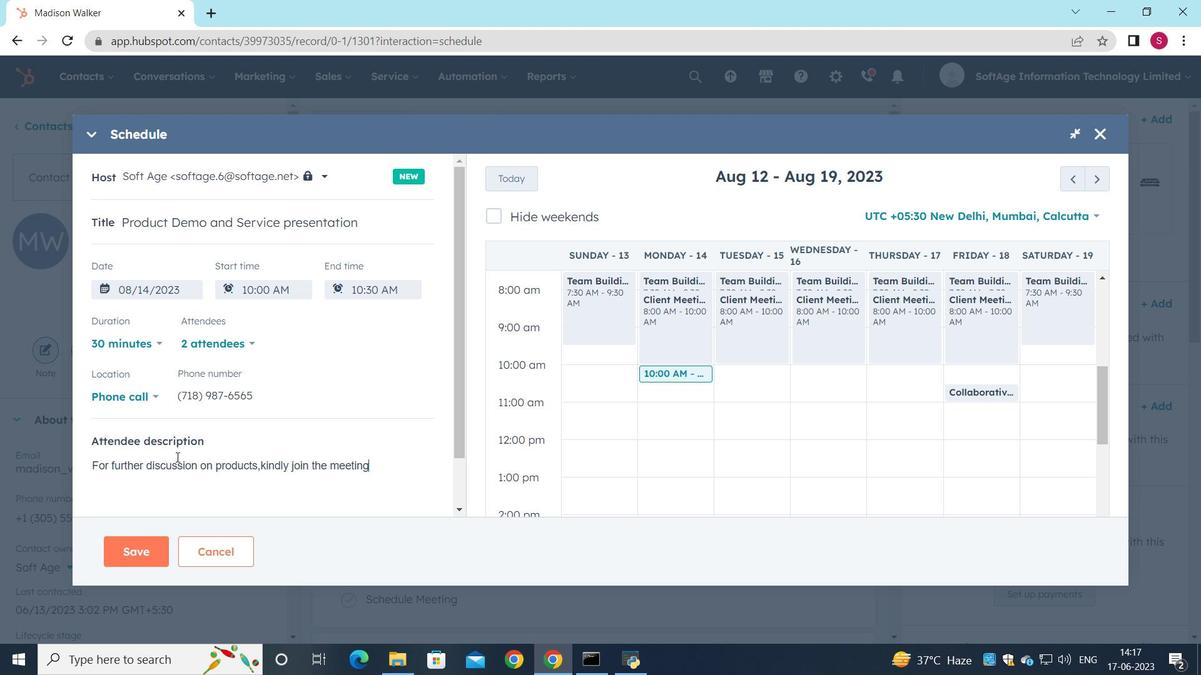 
Action: Mouse moved to (135, 549)
Screenshot: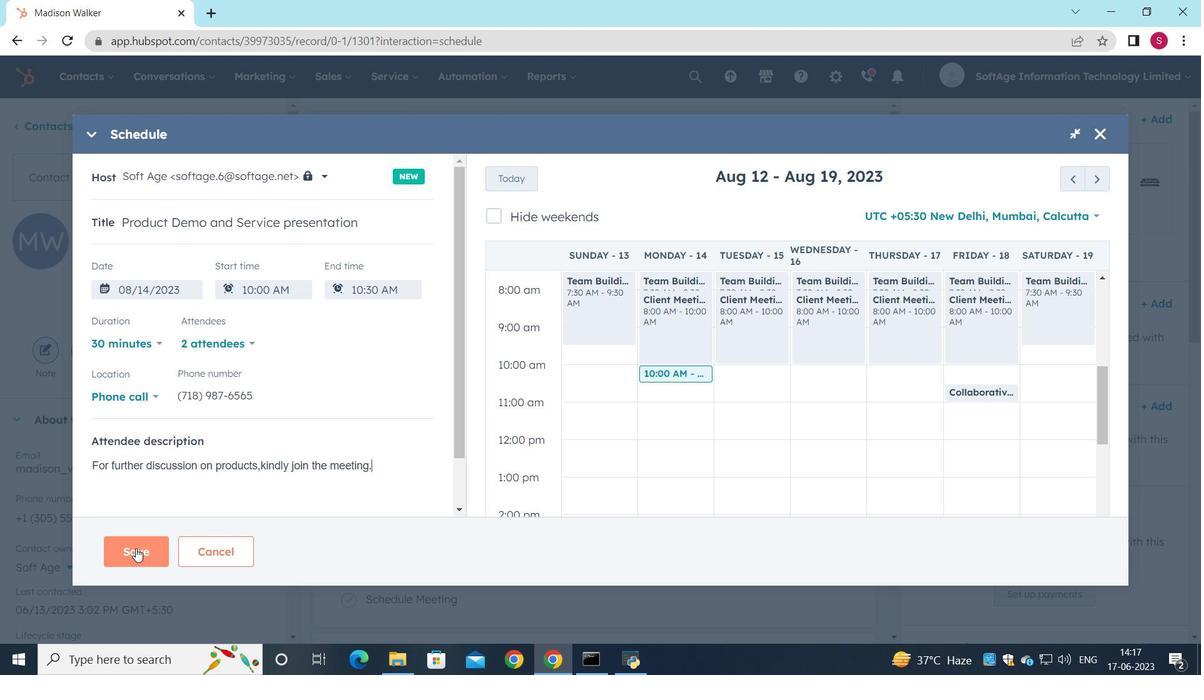 
Action: Mouse pressed left at (135, 549)
Screenshot: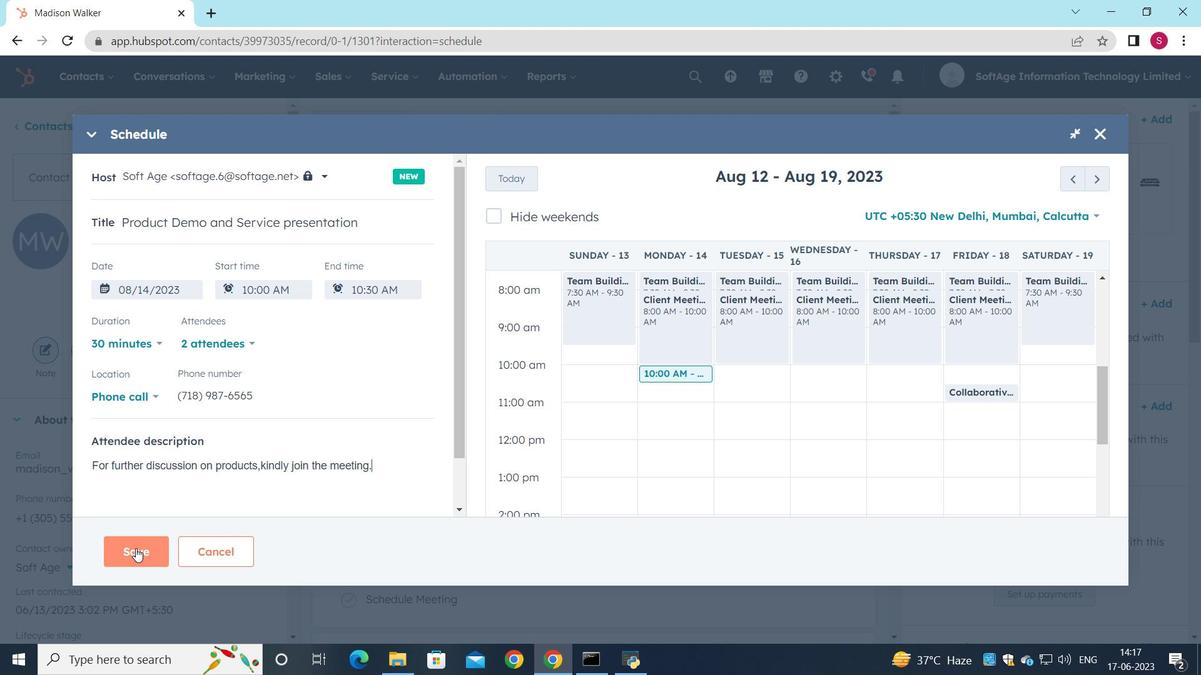 
Action: Mouse moved to (386, 472)
Screenshot: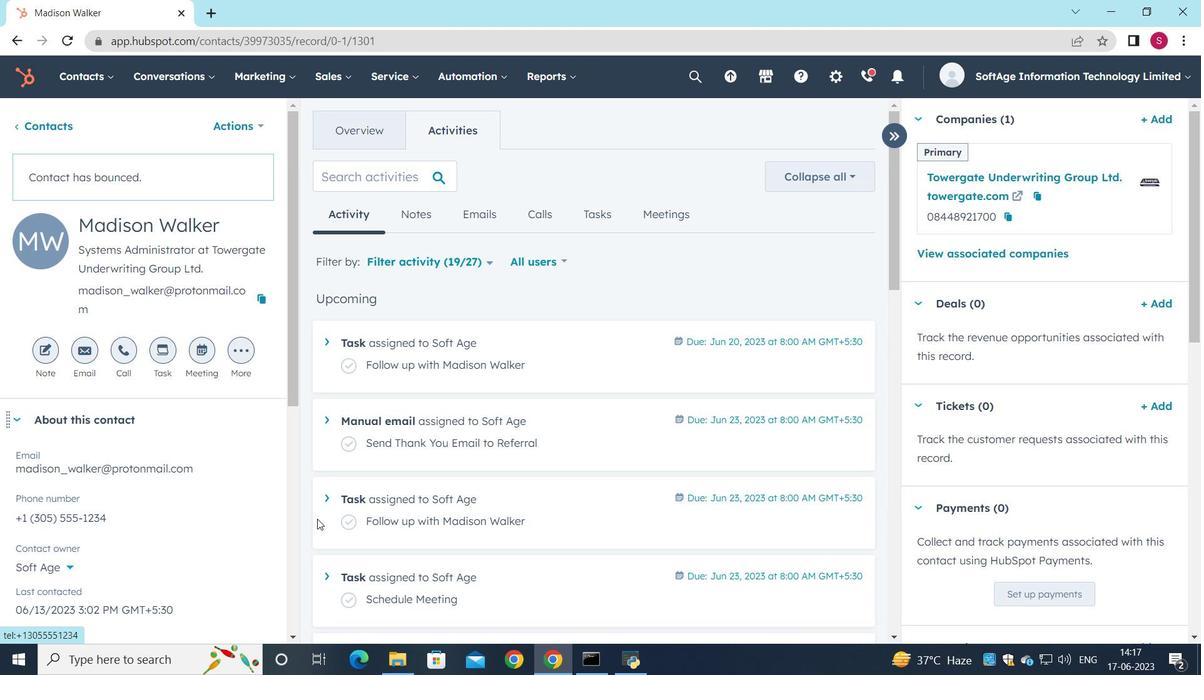 
